 Task: Add Laird Superfood Sweet & Creamy Single Serve Instant Latte to the cart.
Action: Mouse moved to (19, 127)
Screenshot: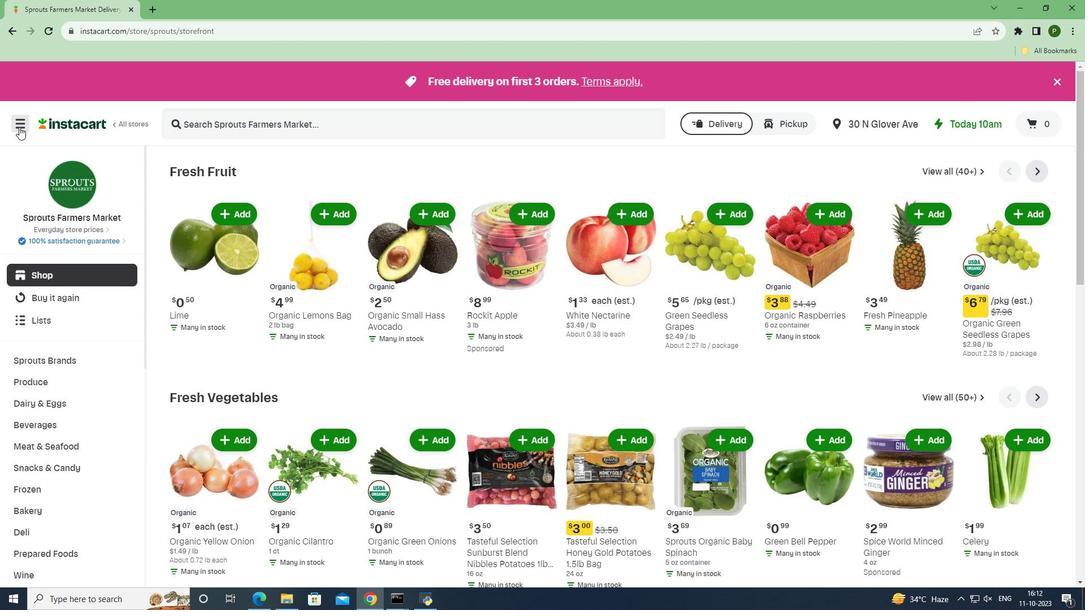 
Action: Mouse pressed left at (19, 127)
Screenshot: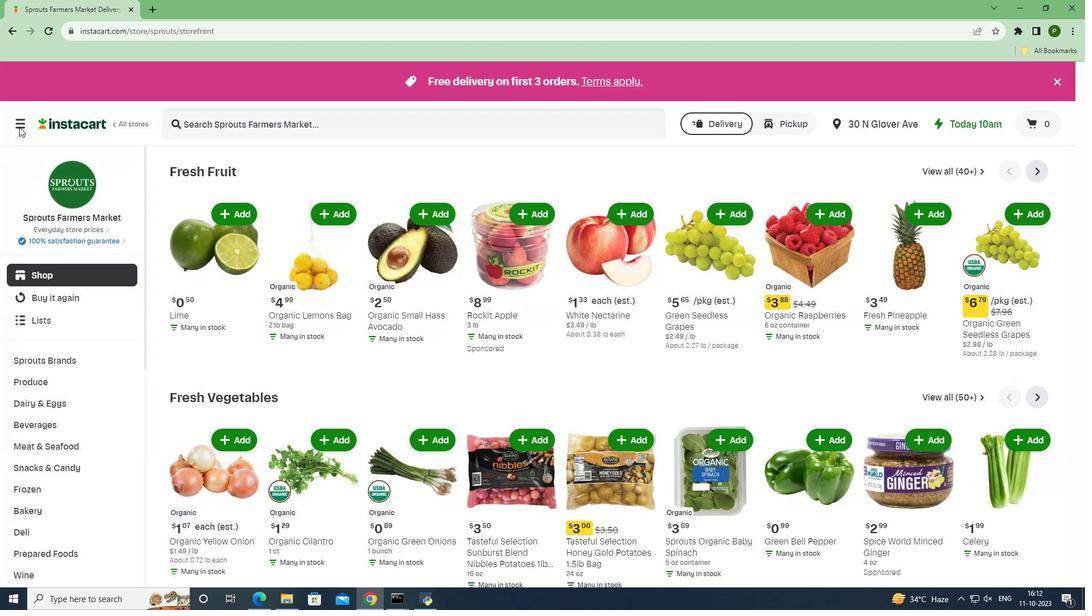
Action: Mouse moved to (51, 304)
Screenshot: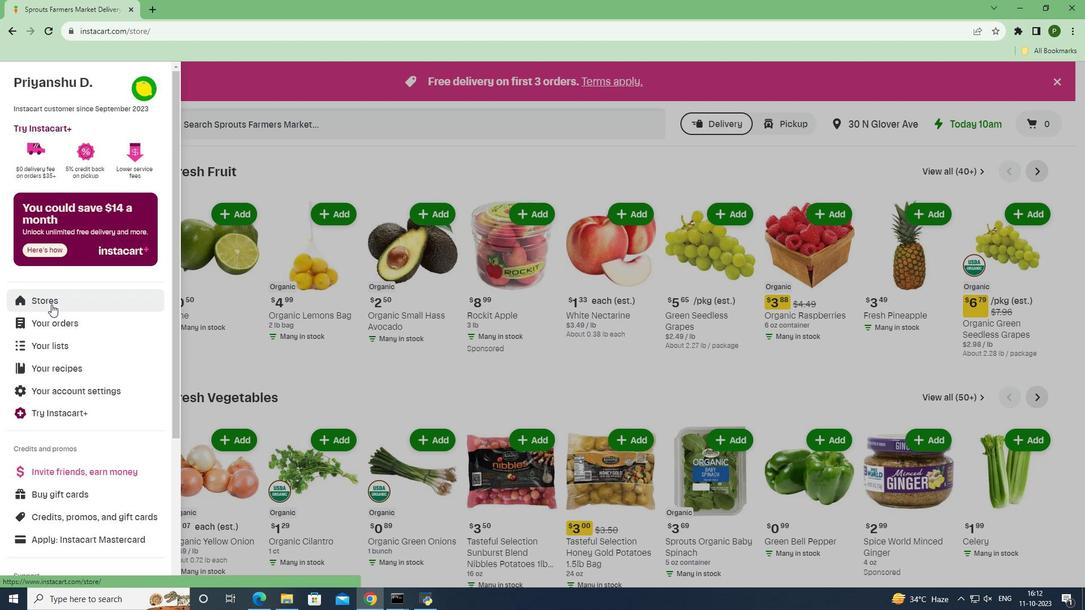 
Action: Mouse pressed left at (51, 304)
Screenshot: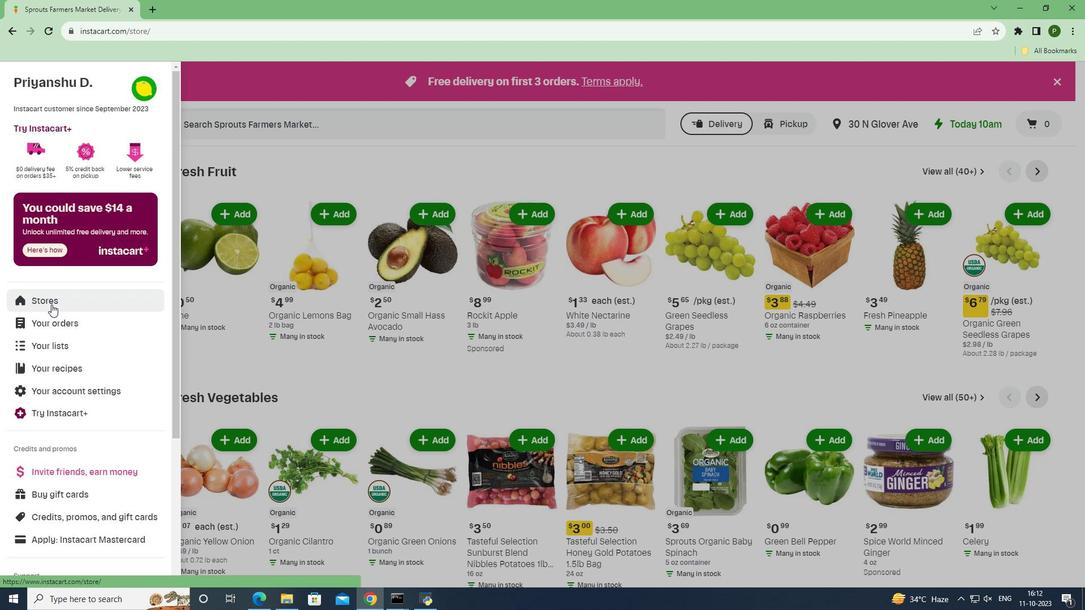 
Action: Mouse moved to (259, 131)
Screenshot: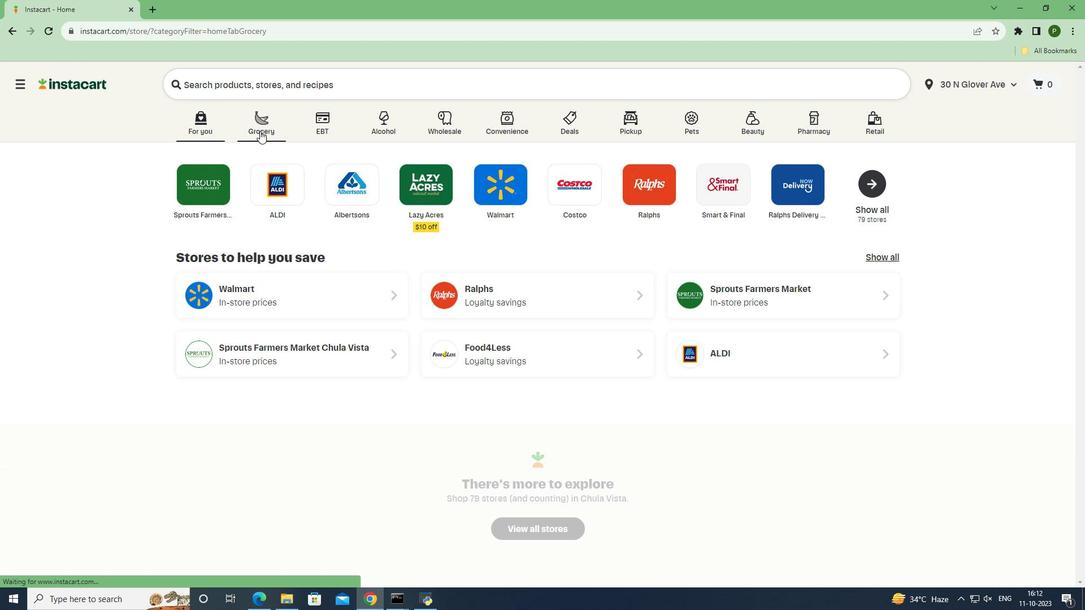 
Action: Mouse pressed left at (259, 131)
Screenshot: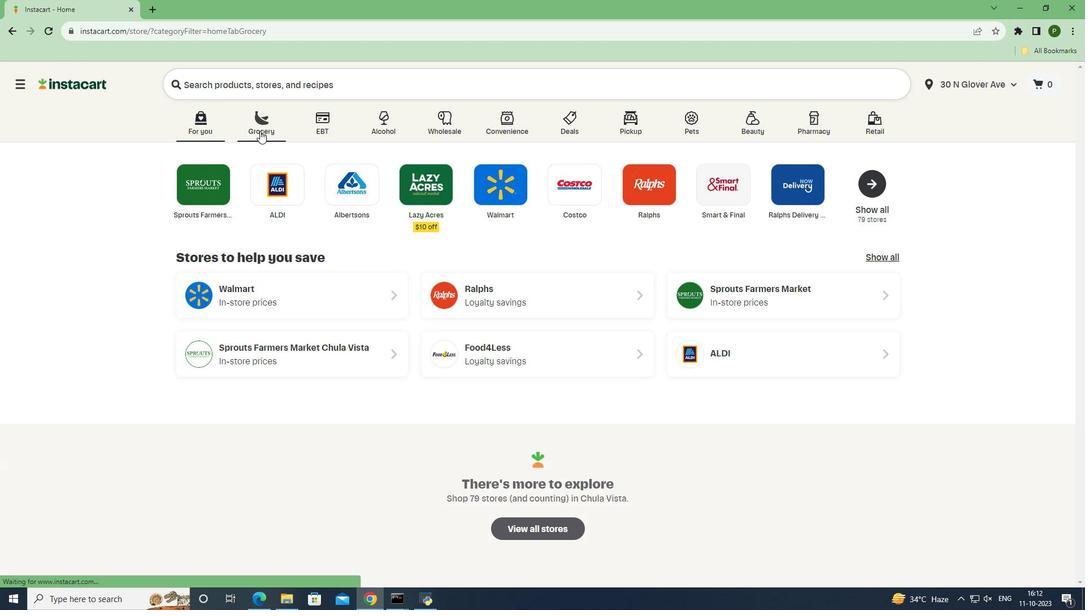 
Action: Mouse moved to (452, 254)
Screenshot: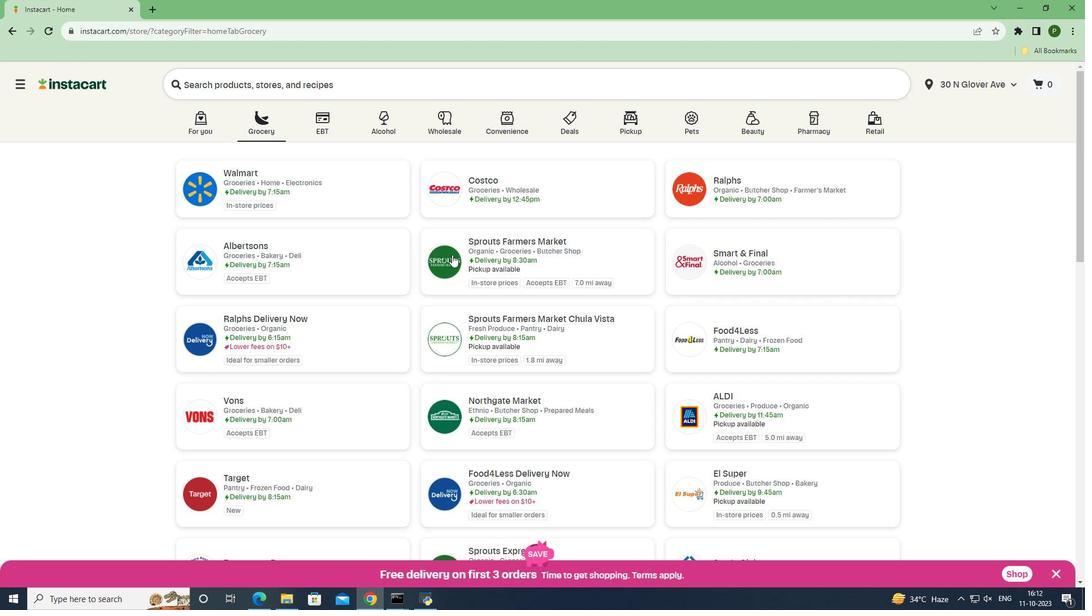 
Action: Mouse pressed left at (452, 254)
Screenshot: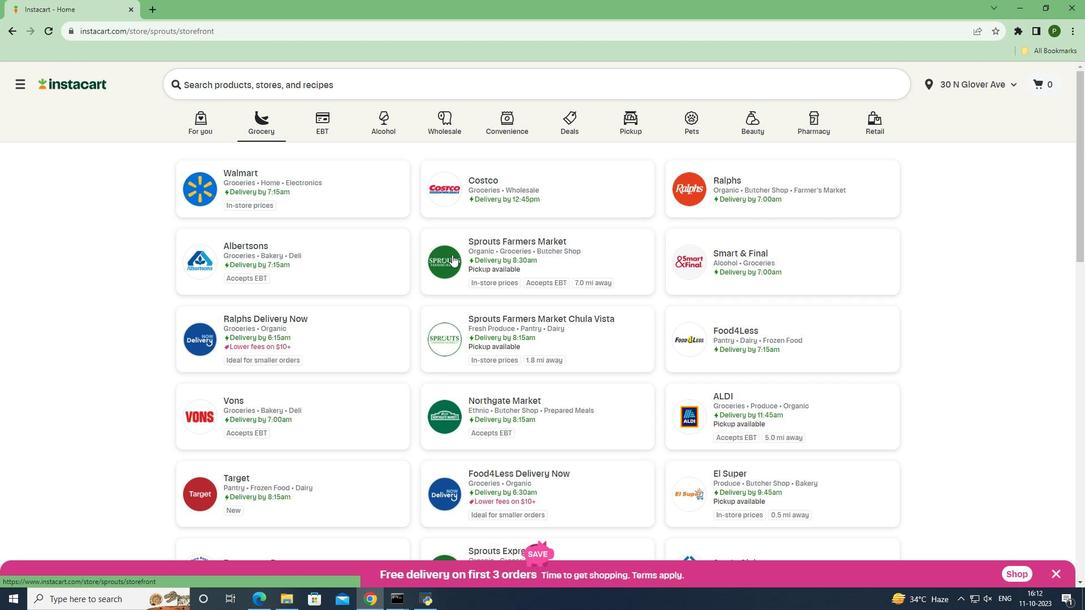 
Action: Mouse moved to (99, 426)
Screenshot: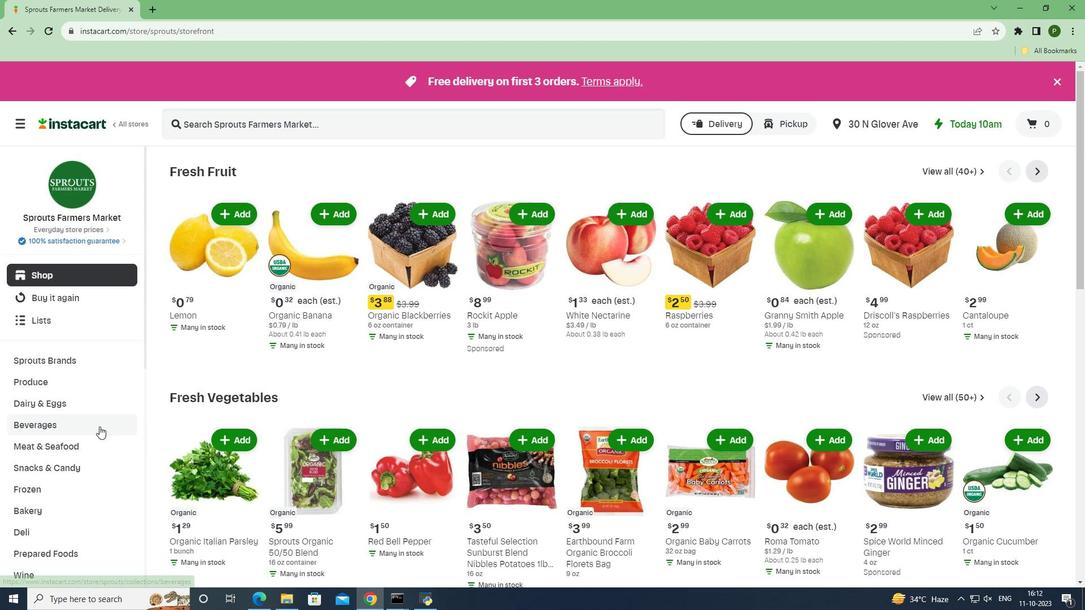 
Action: Mouse pressed left at (99, 426)
Screenshot: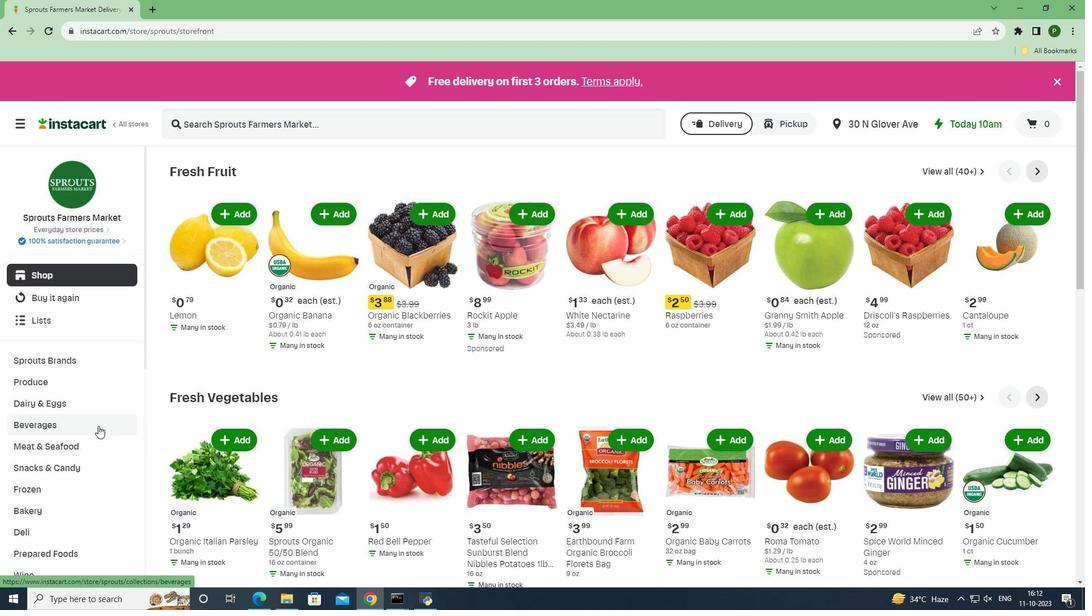 
Action: Mouse moved to (76, 489)
Screenshot: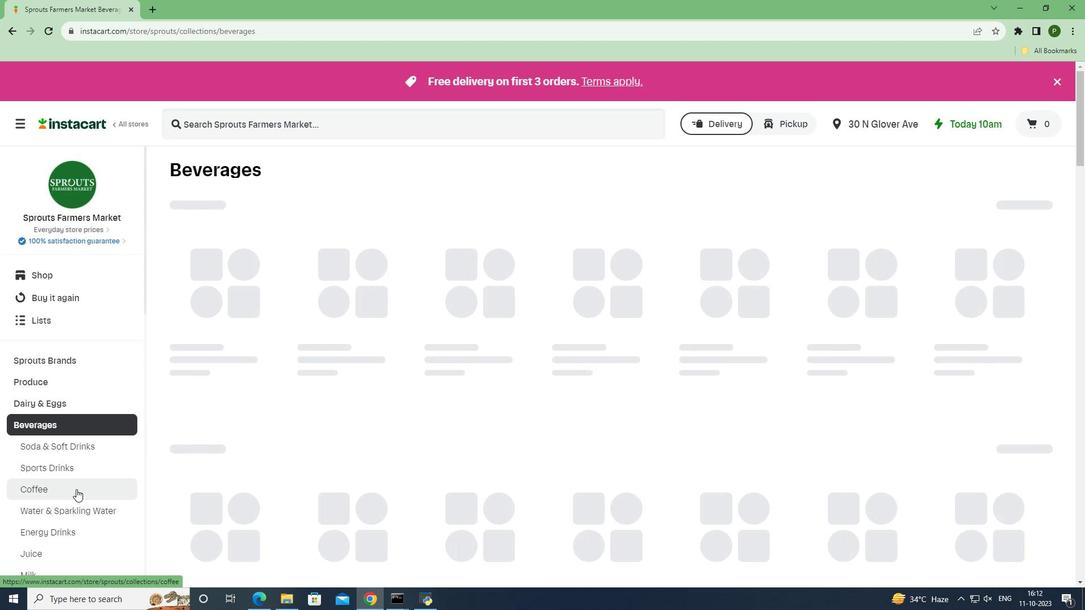 
Action: Mouse pressed left at (76, 489)
Screenshot: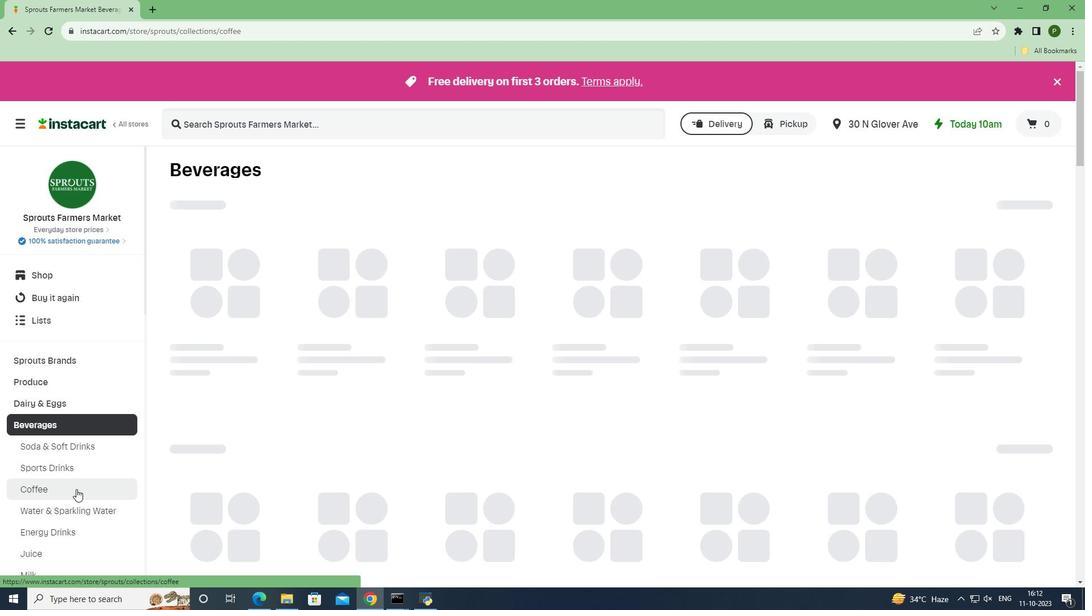 
Action: Mouse moved to (227, 116)
Screenshot: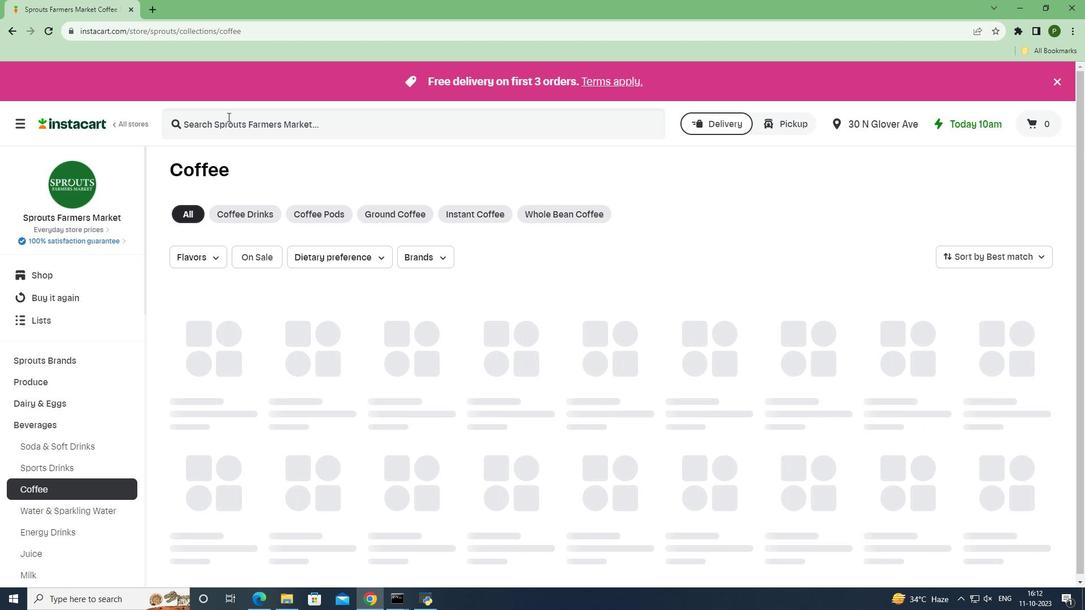 
Action: Mouse pressed left at (227, 116)
Screenshot: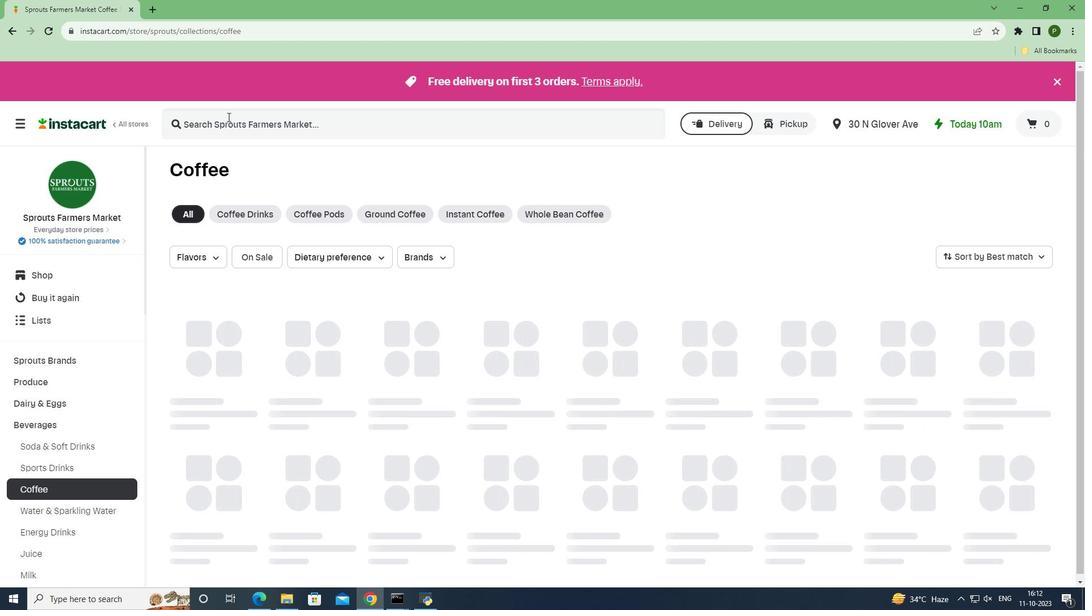 
Action: Key pressed <Key.caps_lock>L<Key.caps_lock>aird<Key.space><Key.caps_lock>S<Key.caps_lock>uperfood<Key.space><Key.caps_lock>S<Key.caps_lock>weet<Key.space><Key.shift>&<Key.space><Key.caps_lock>C<Key.caps_lock>reamy<Key.space><Key.caps_lock>S<Key.caps_lock>ingle<Key.space><Key.caps_lock>S<Key.caps_lock>erve<Key.space><Key.caps_lock>I<Key.caps_lock>nstant<Key.space><Key.caps_lock>L<Key.caps_lock>atte<Key.space><Key.enter>
Screenshot: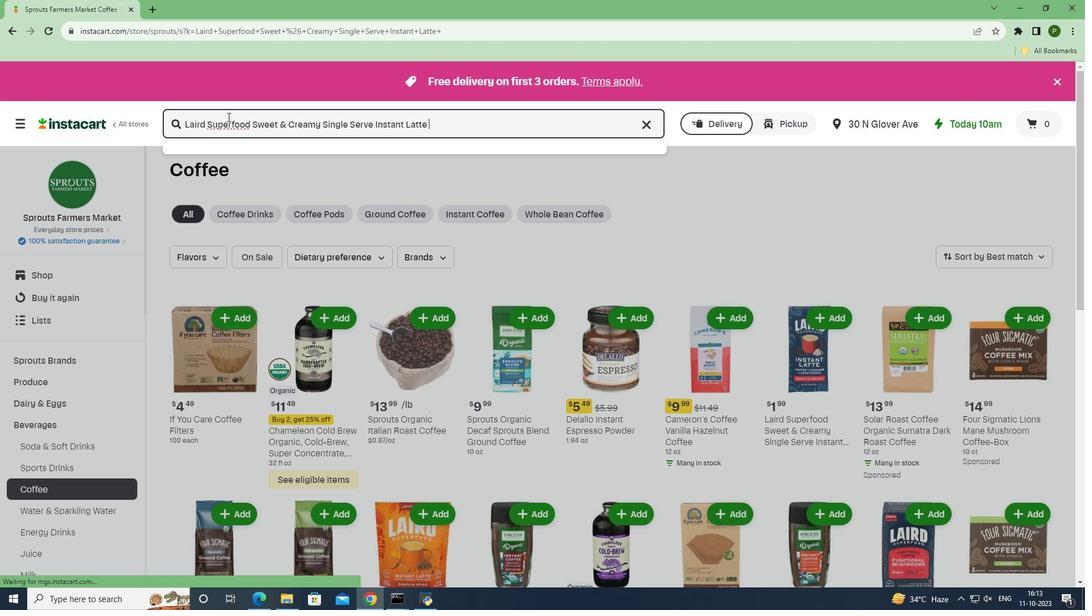 
Action: Mouse moved to (418, 356)
Screenshot: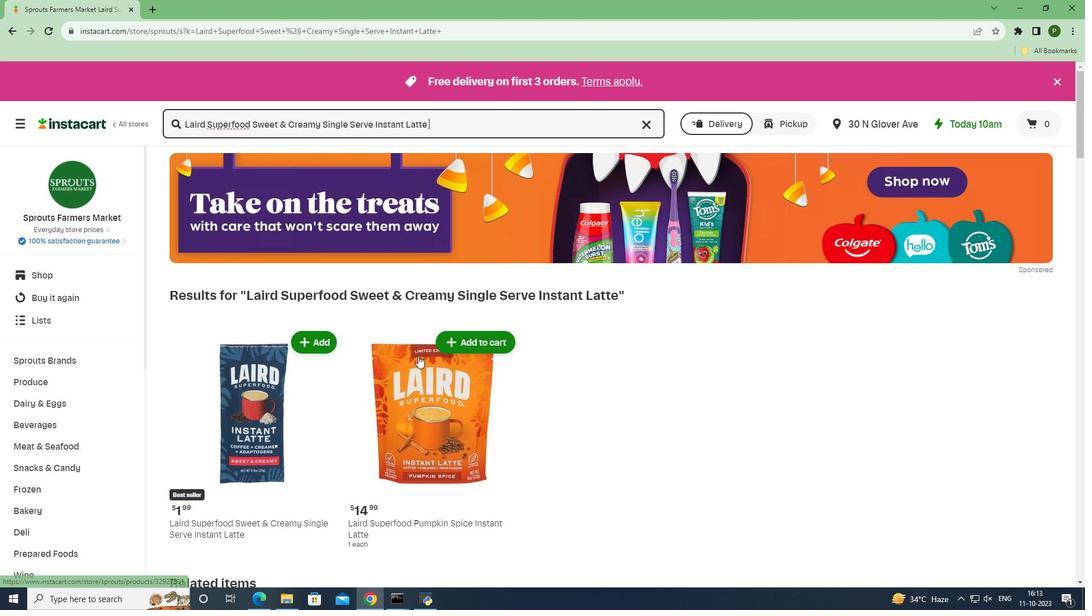 
Action: Mouse scrolled (418, 355) with delta (0, 0)
Screenshot: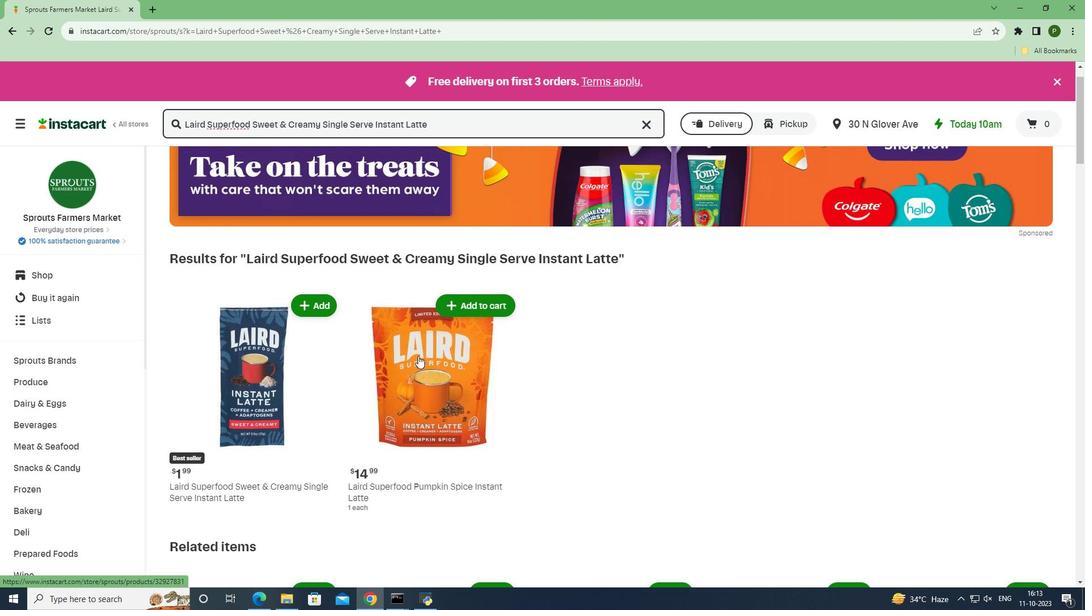 
Action: Mouse moved to (319, 283)
Screenshot: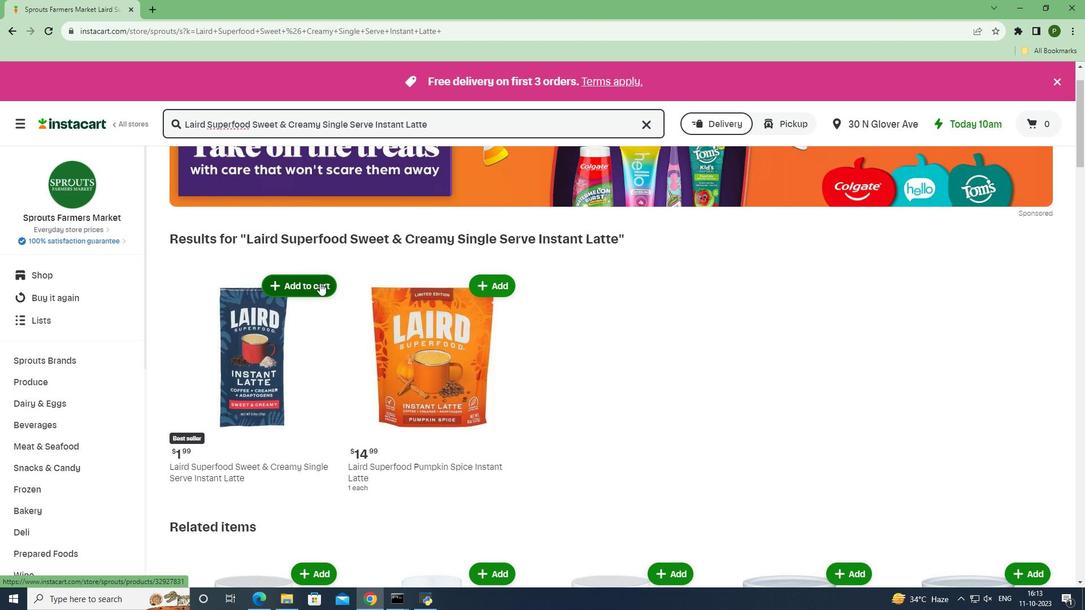 
Action: Mouse pressed left at (319, 283)
Screenshot: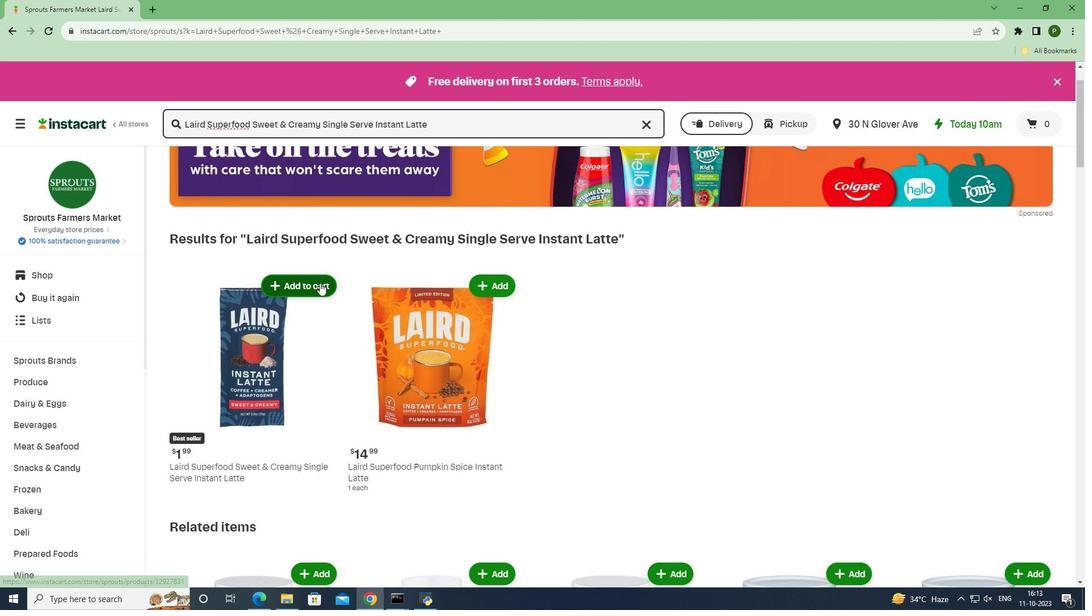 
Action: Mouse moved to (324, 329)
Screenshot: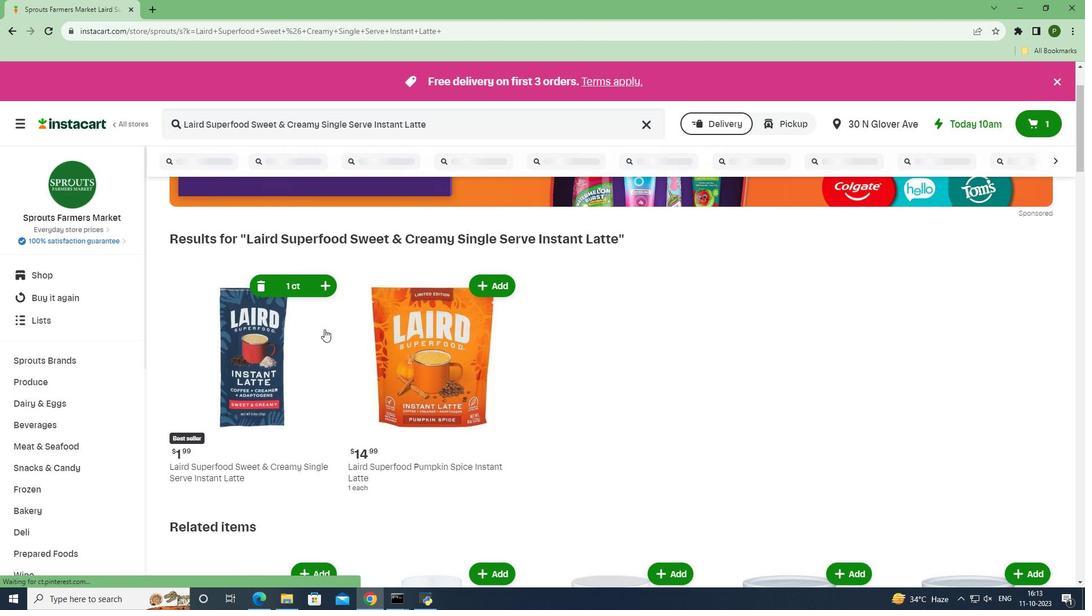 
